 Task: Create a section Blitz Brigade and in the section, add a milestone User Experience Enhancements in the project TracePlan.
Action: Mouse moved to (73, 360)
Screenshot: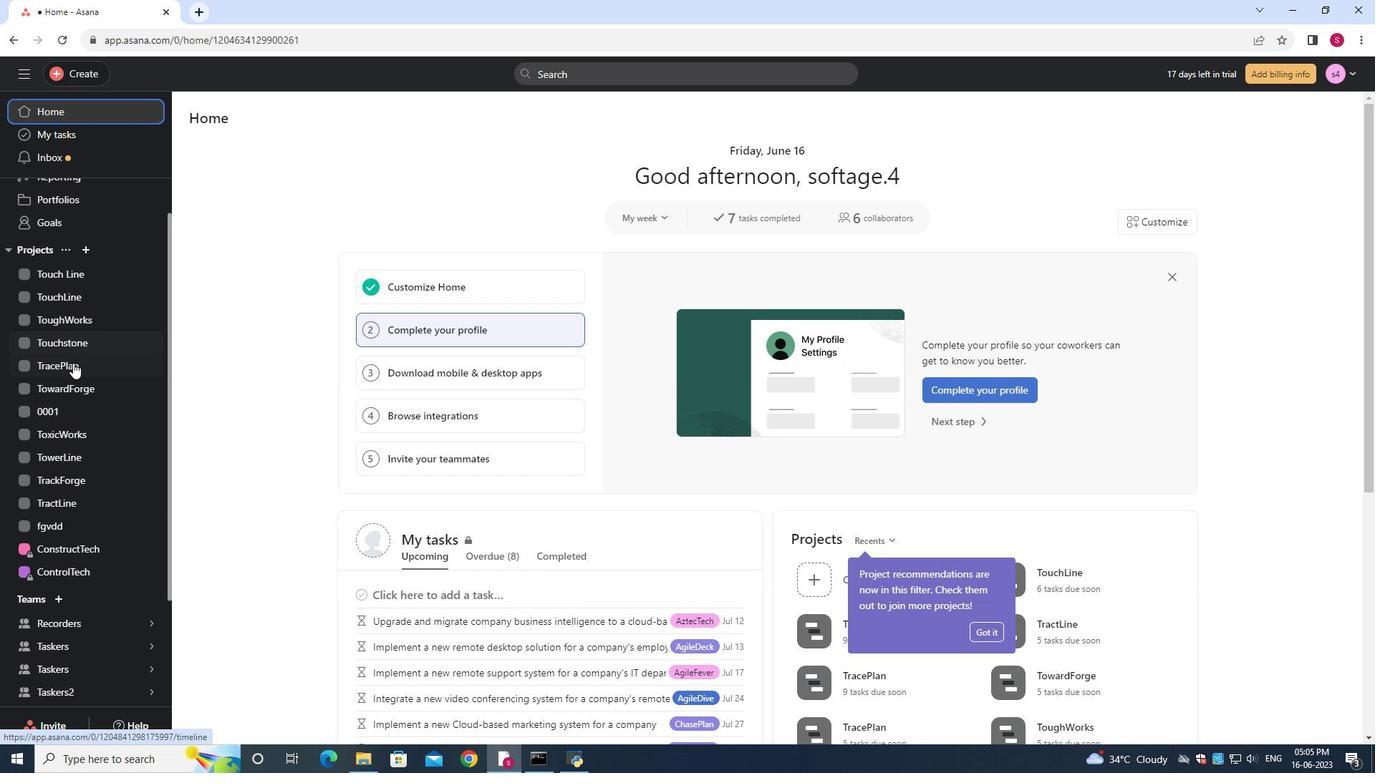
Action: Mouse scrolled (73, 361) with delta (0, 0)
Screenshot: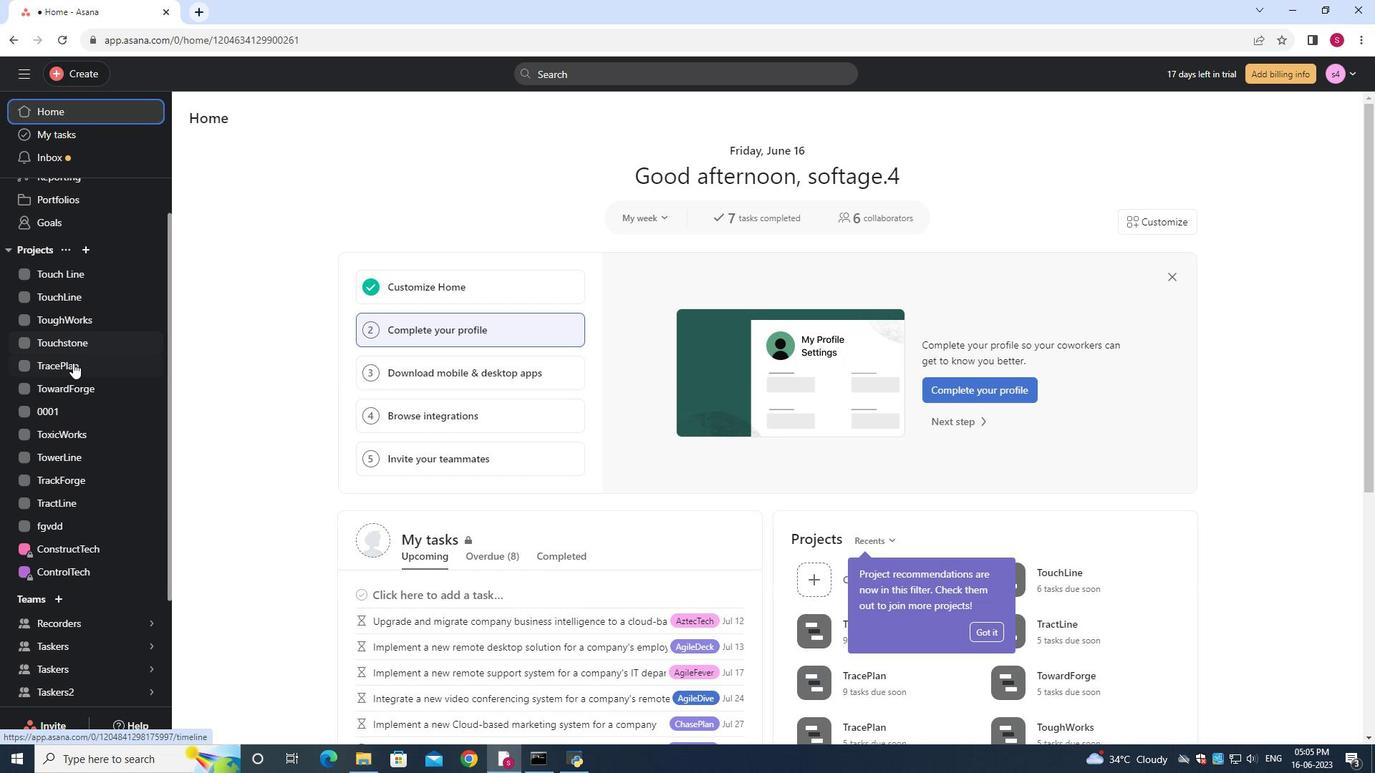 
Action: Mouse moved to (68, 413)
Screenshot: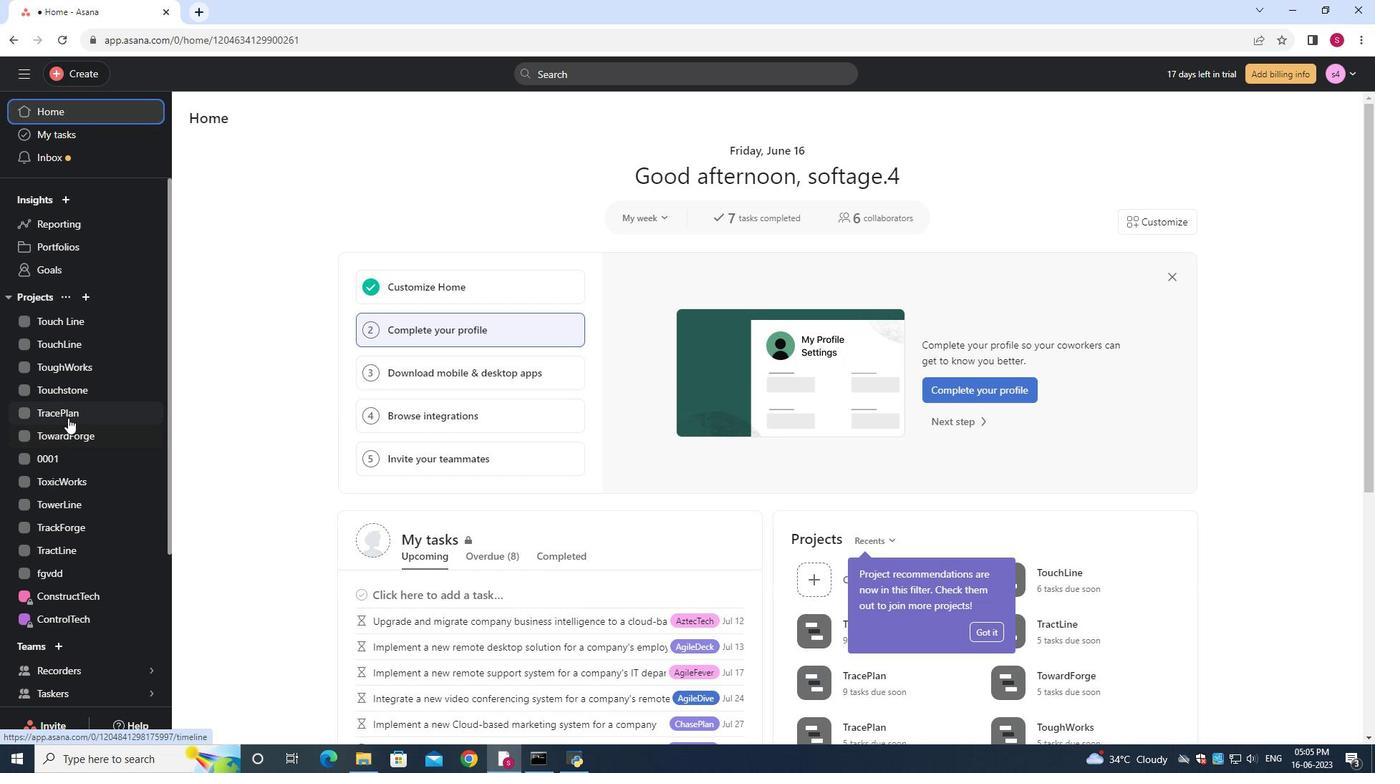 
Action: Mouse pressed left at (68, 413)
Screenshot: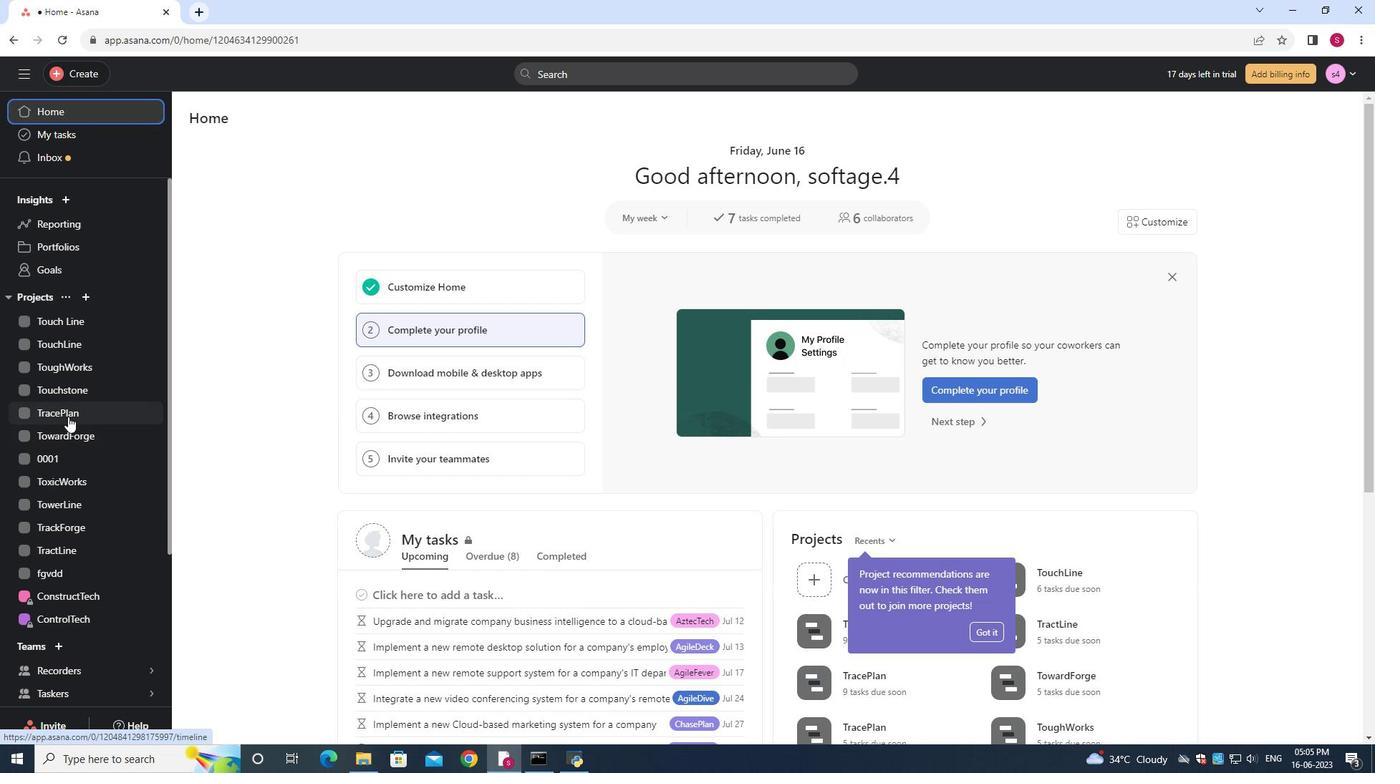 
Action: Mouse moved to (260, 189)
Screenshot: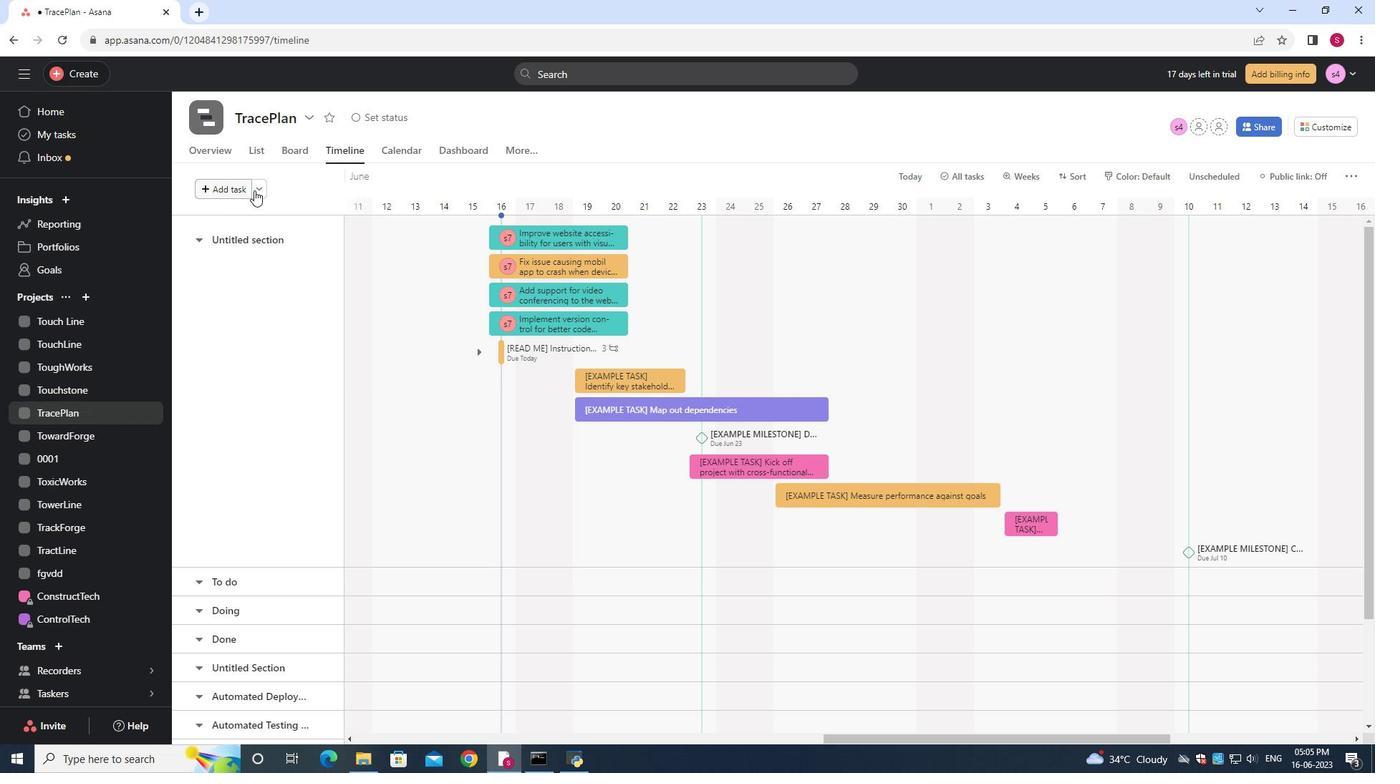
Action: Mouse pressed left at (260, 189)
Screenshot: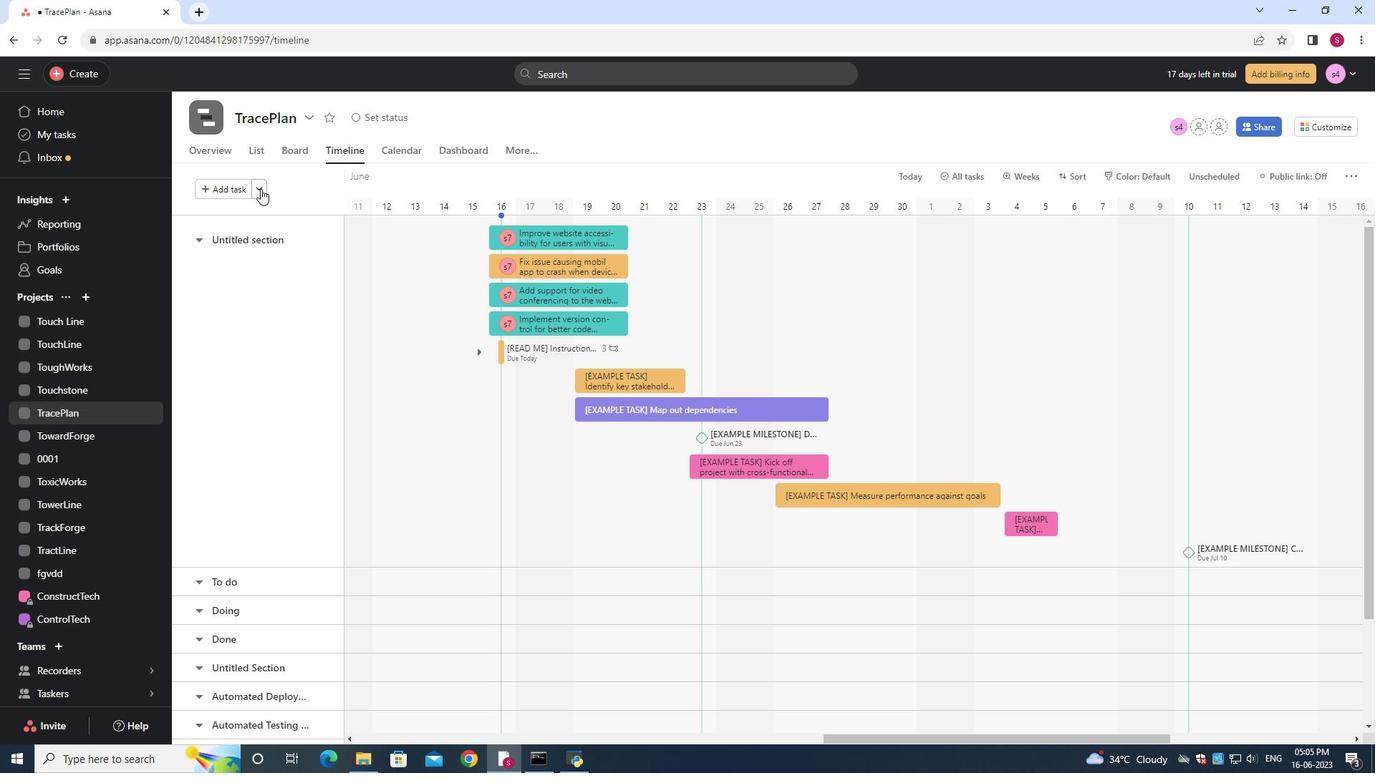 
Action: Mouse moved to (280, 222)
Screenshot: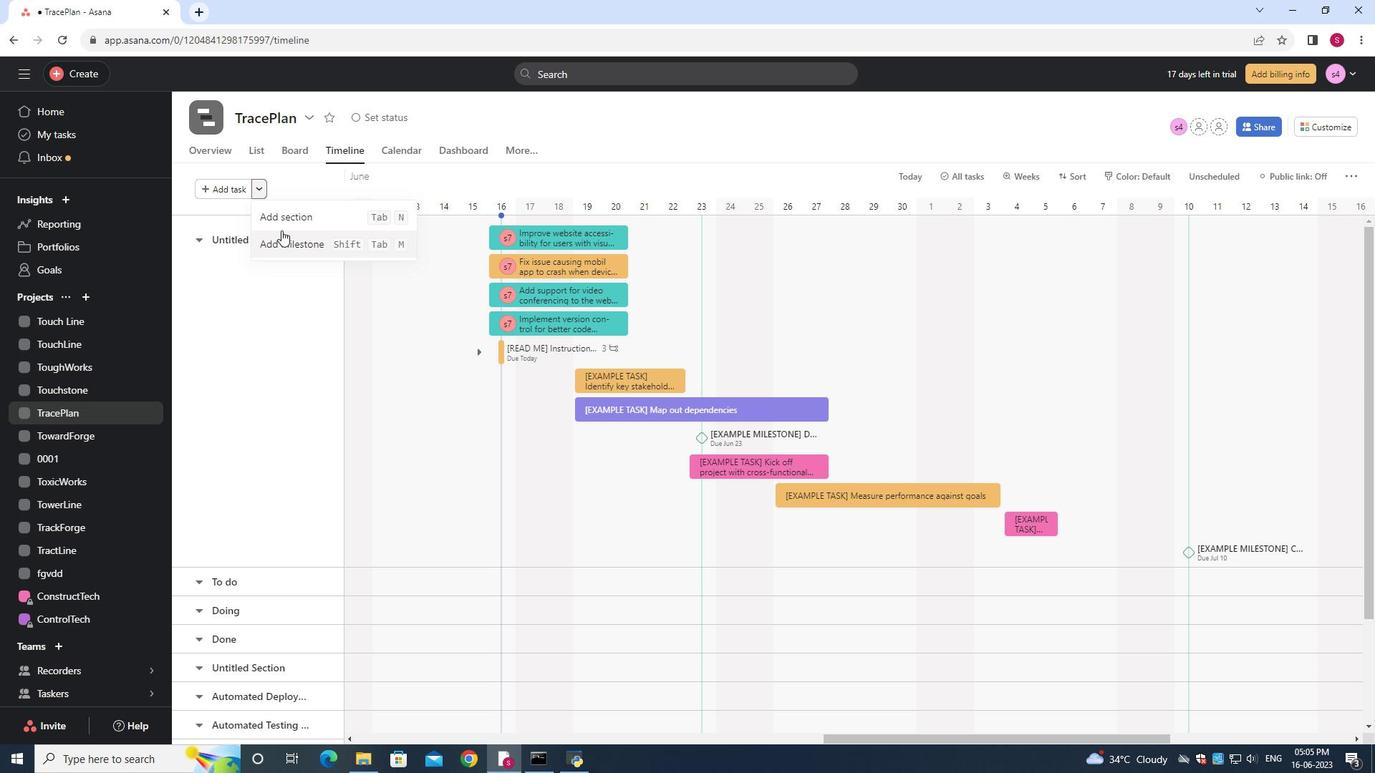 
Action: Mouse pressed left at (280, 222)
Screenshot: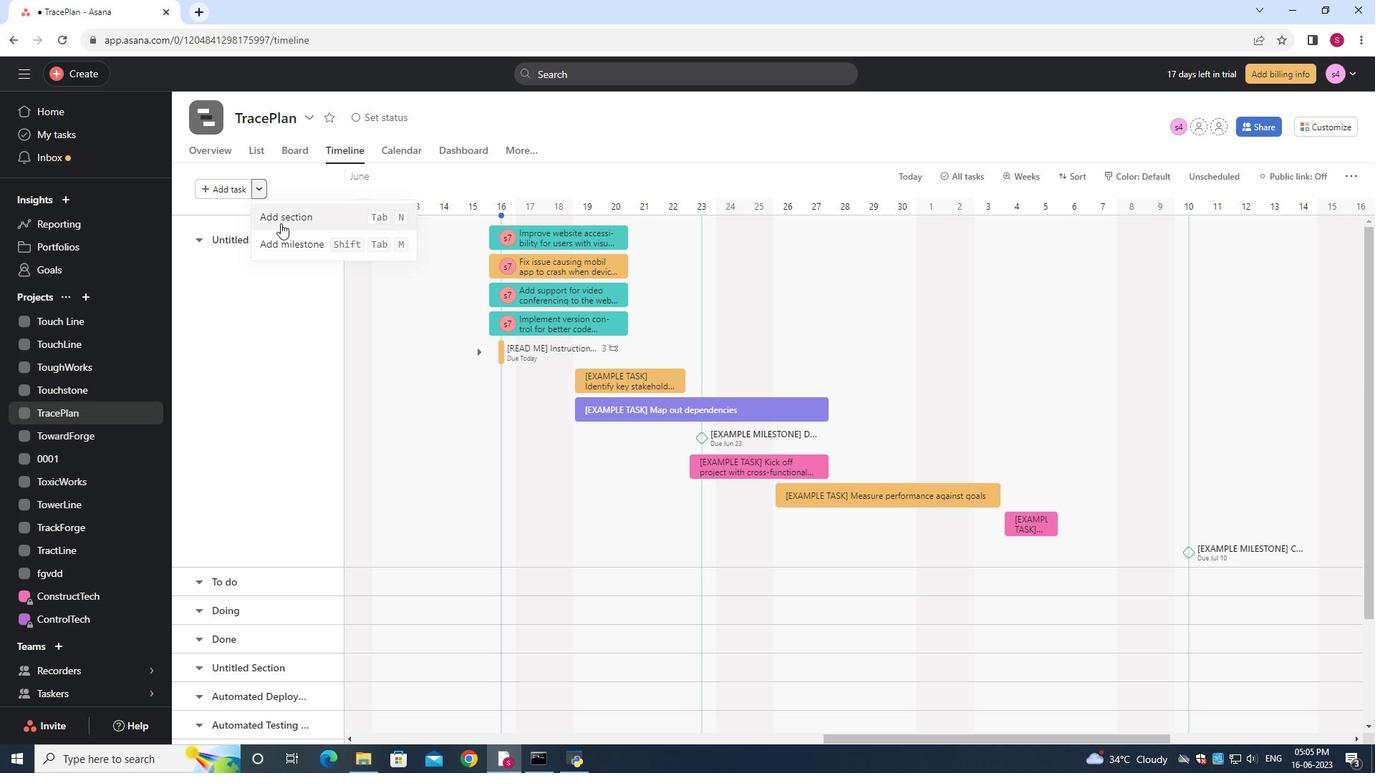 
Action: Key pressed <Key.shift>Blitz<Key.space><Key.shift><Key.shift><Key.shift>Brigade
Screenshot: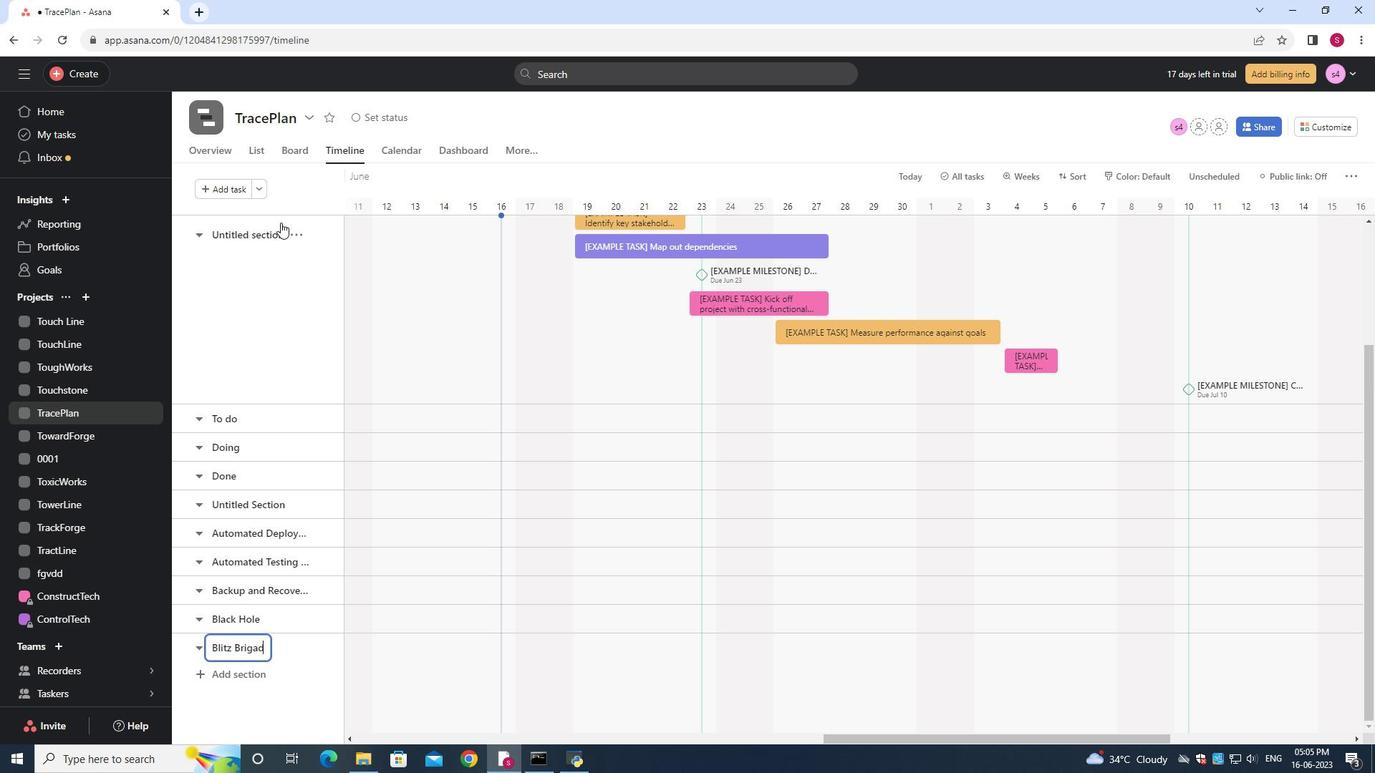 
Action: Mouse moved to (301, 649)
Screenshot: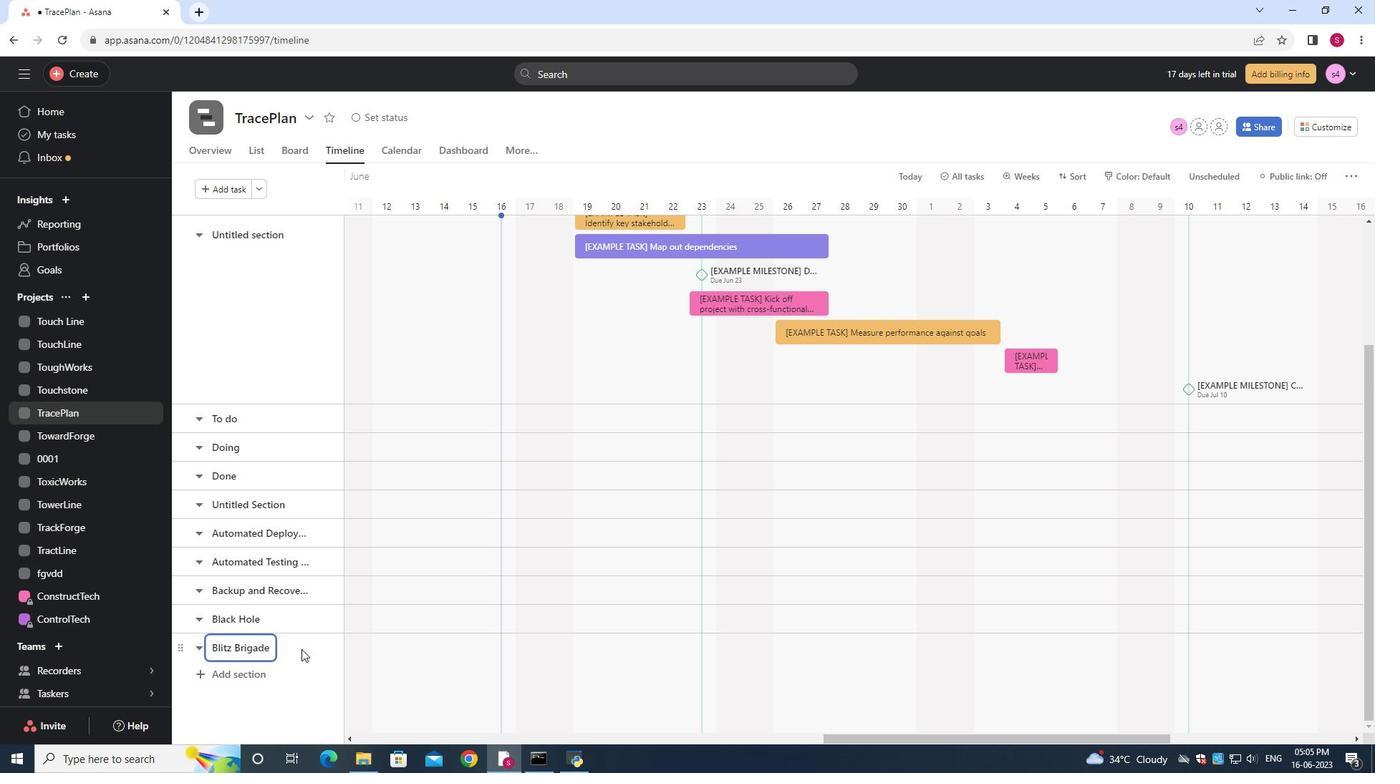 
Action: Key pressed <Key.enter>
Screenshot: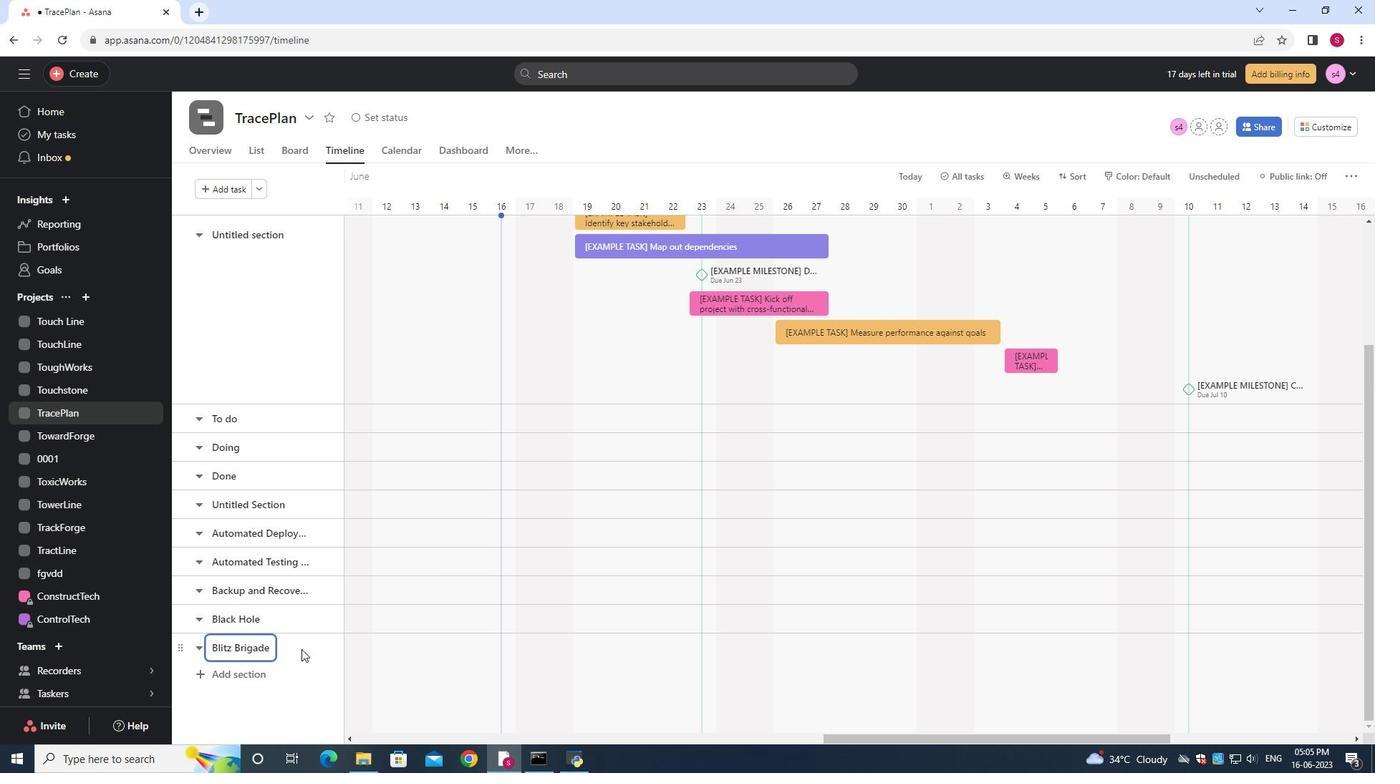 
Action: Mouse moved to (430, 645)
Screenshot: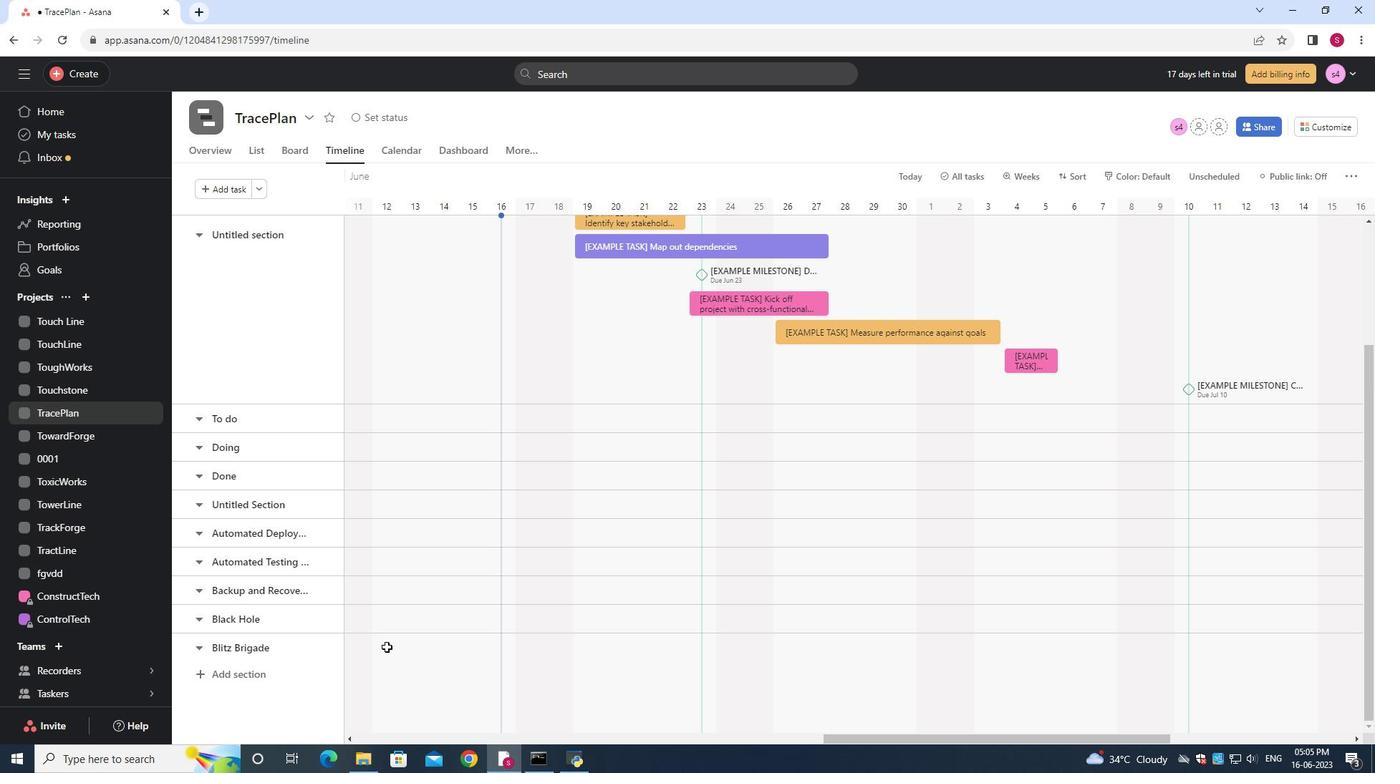 
Action: Mouse pressed left at (430, 645)
Screenshot: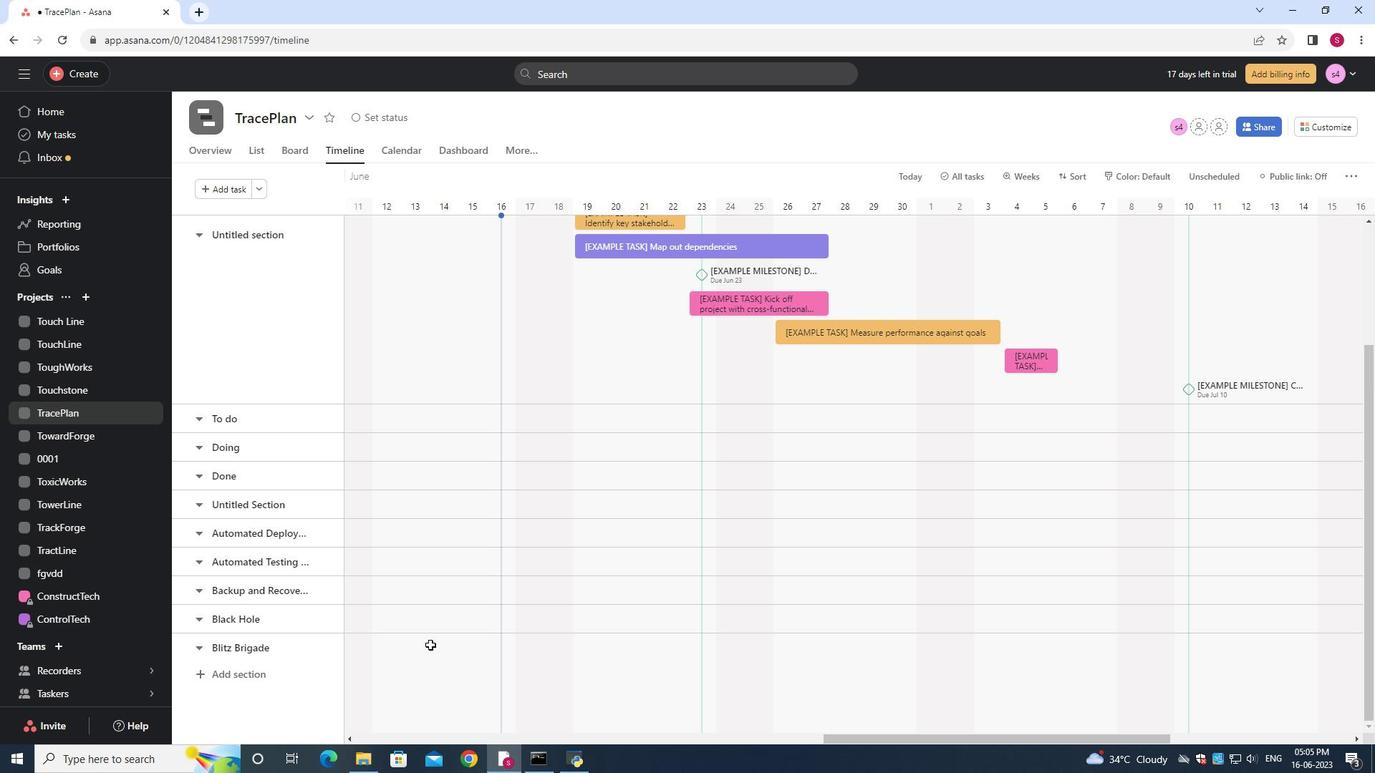 
Action: Mouse moved to (415, 651)
Screenshot: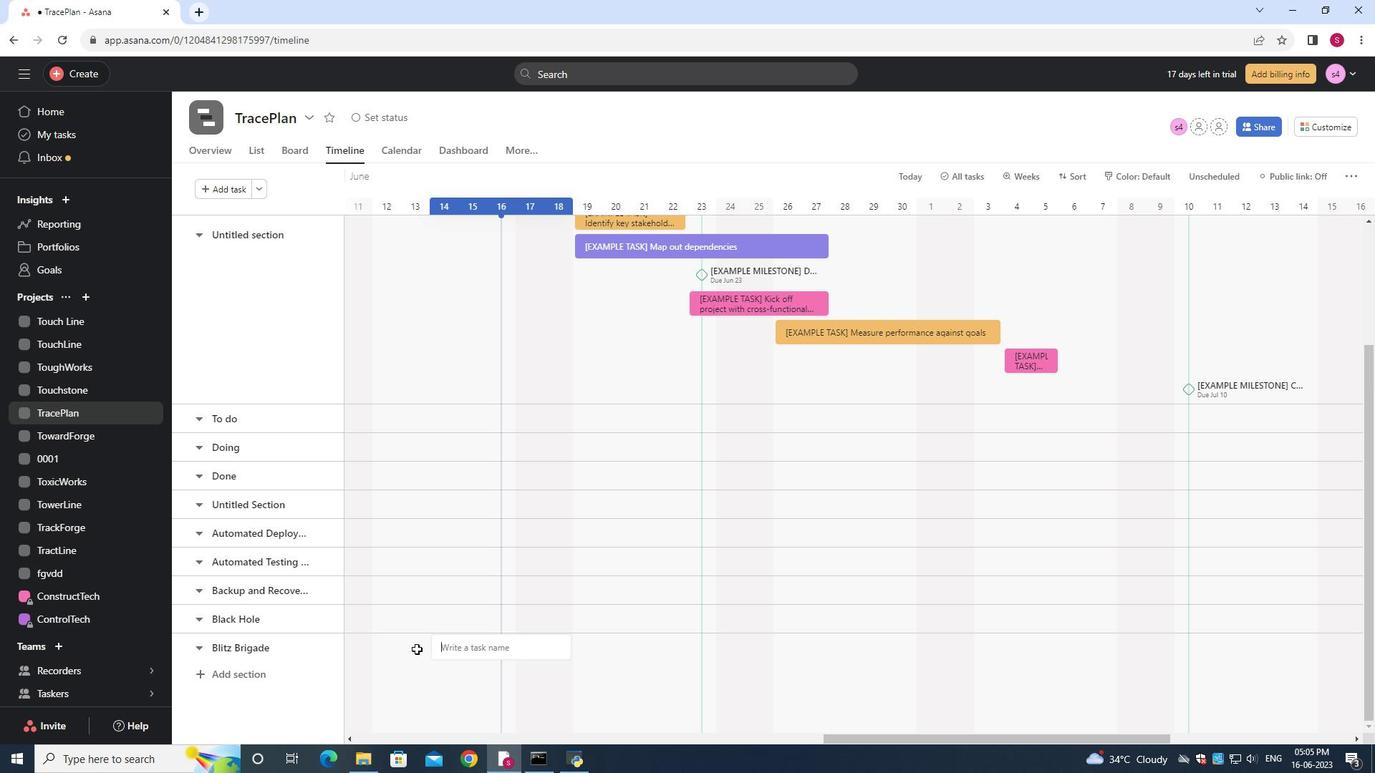 
Action: Key pressed <Key.shift><Key.shift>Experience<Key.space><Key.shift>Enhancements
Screenshot: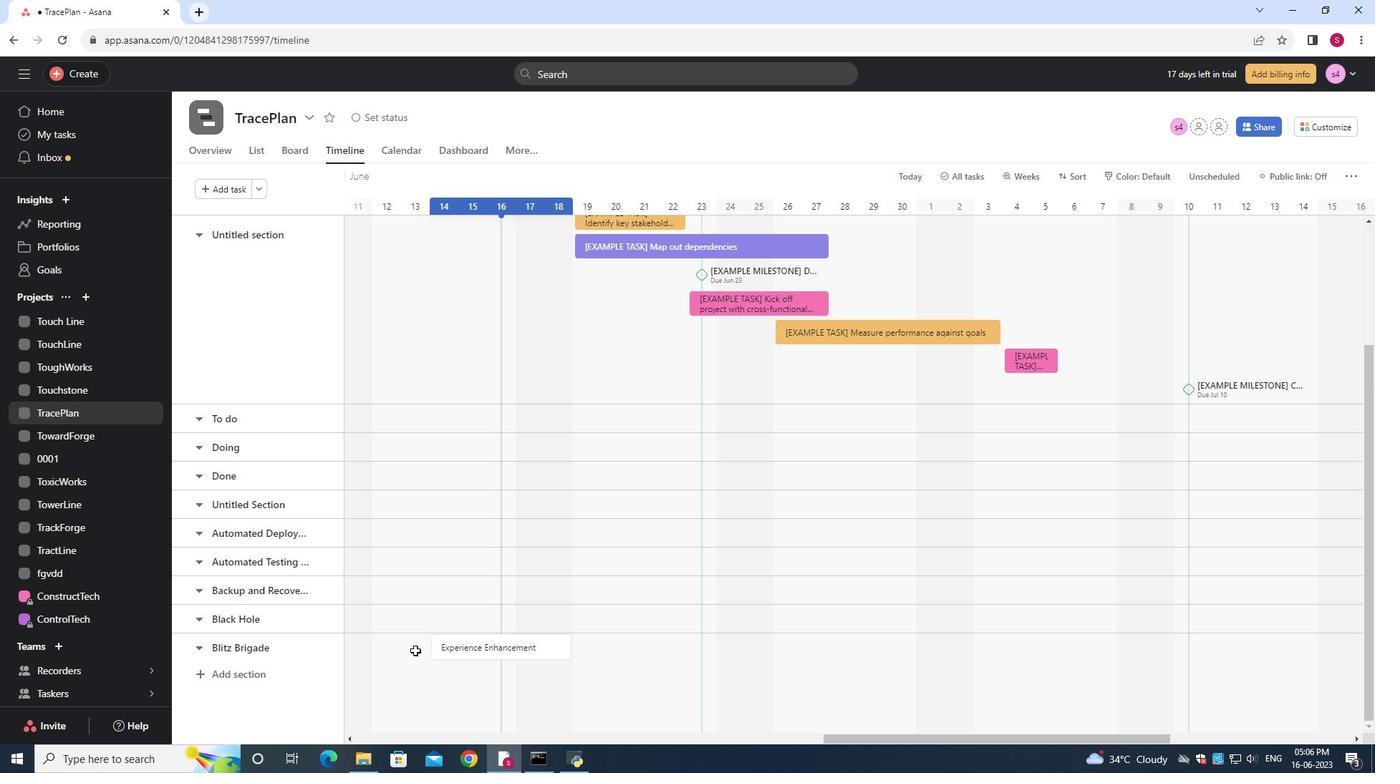 
Action: Mouse moved to (571, 664)
Screenshot: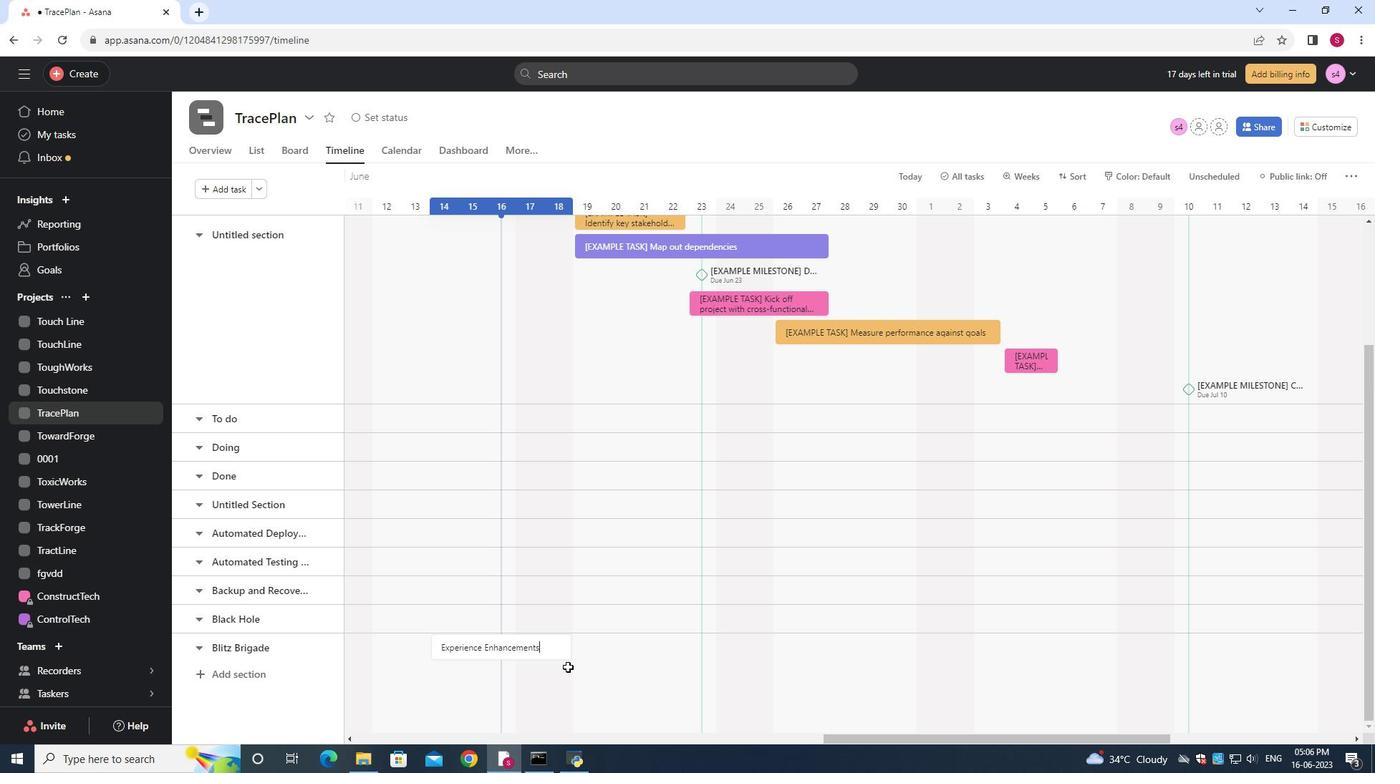 
